 Task: Search for "Google" in the search history.
Action: Mouse moved to (951, 25)
Screenshot: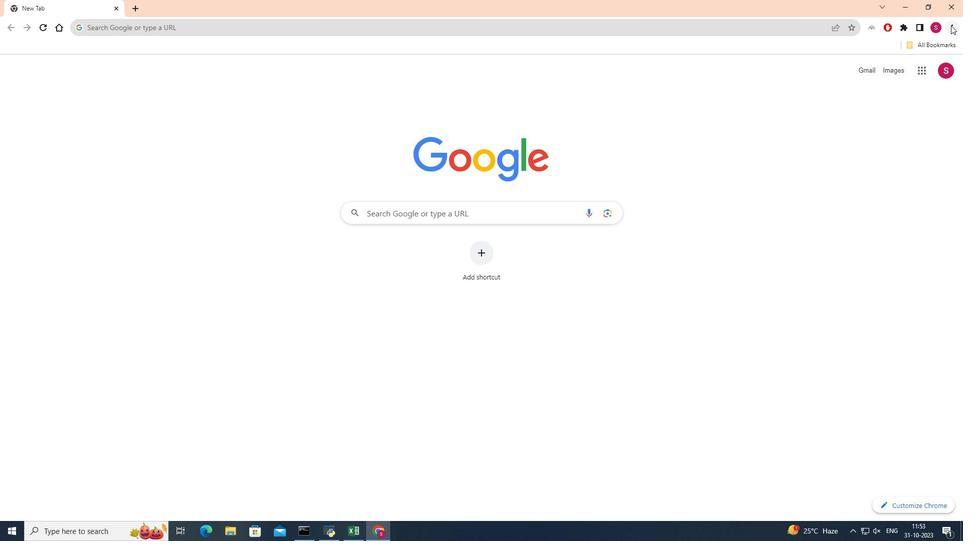 
Action: Mouse pressed left at (951, 25)
Screenshot: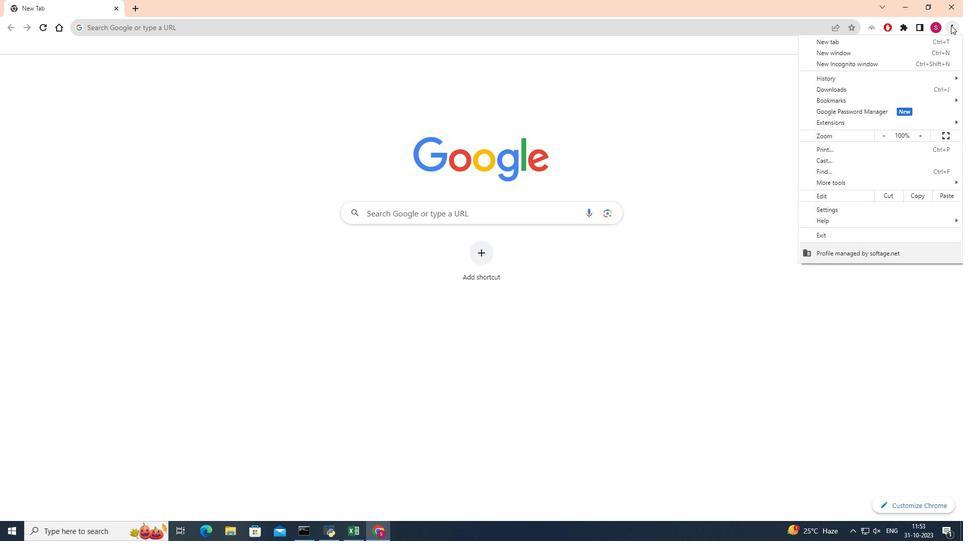 
Action: Mouse moved to (851, 79)
Screenshot: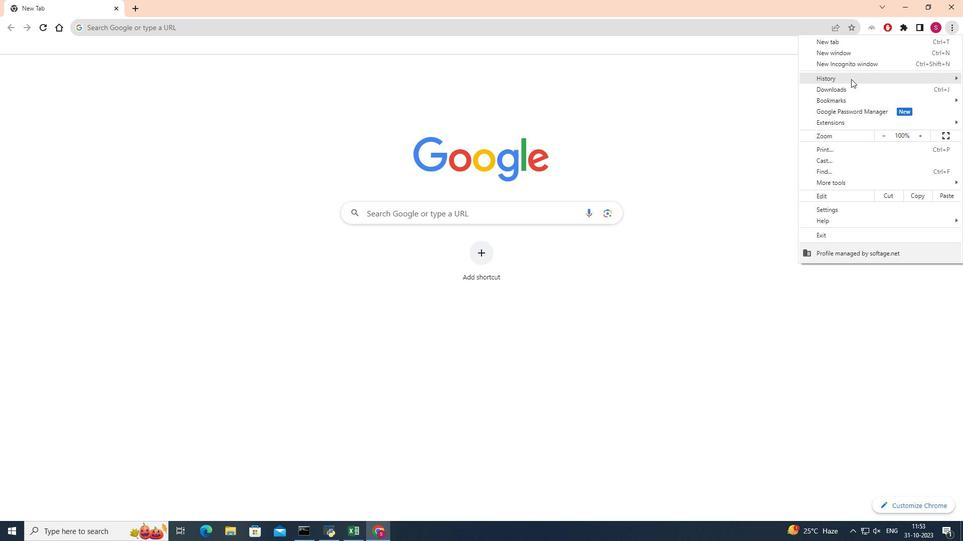 
Action: Mouse pressed left at (851, 79)
Screenshot: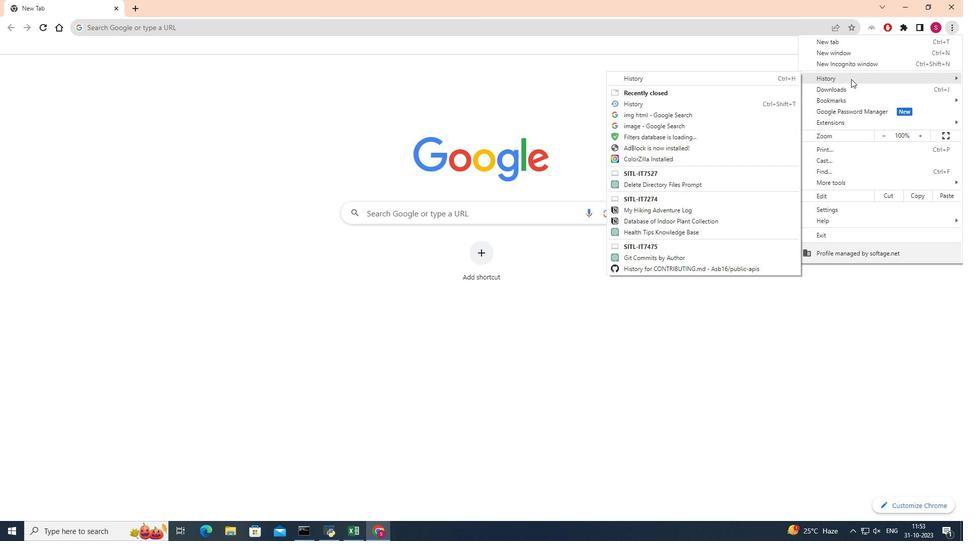 
Action: Mouse moved to (653, 78)
Screenshot: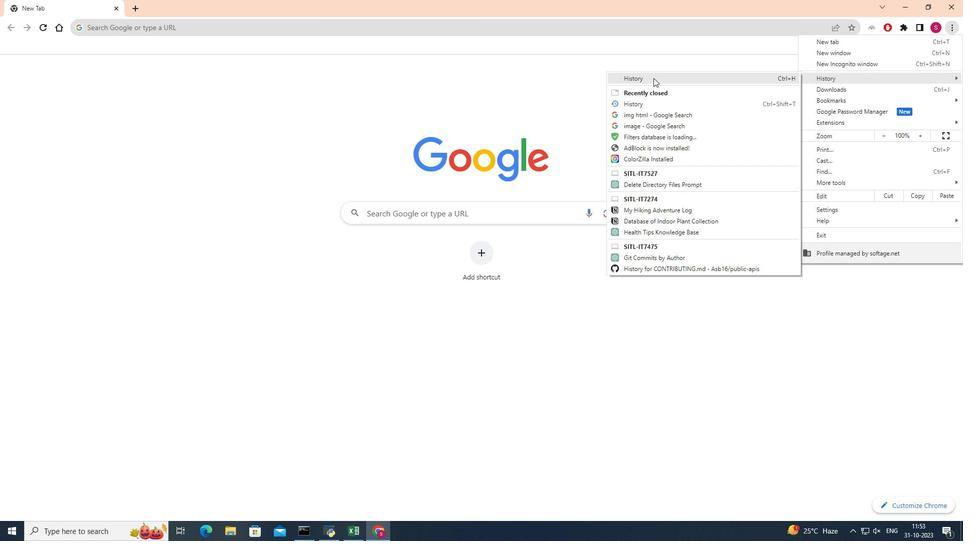 
Action: Mouse pressed left at (653, 78)
Screenshot: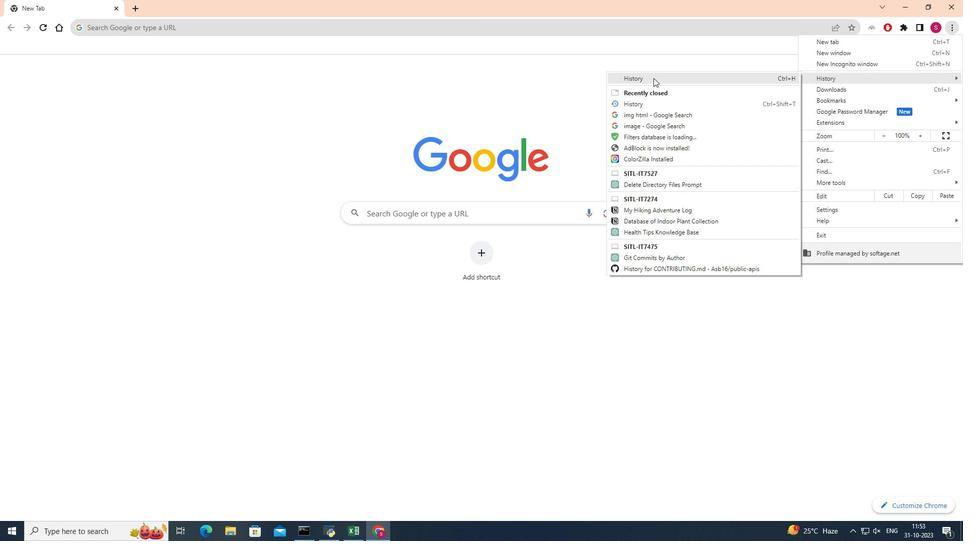 
Action: Mouse moved to (58, 79)
Screenshot: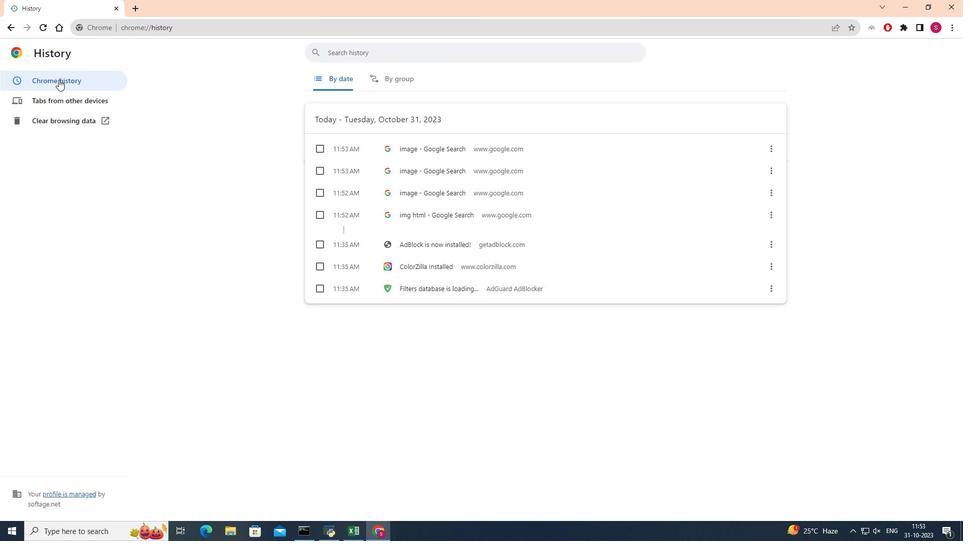 
Action: Mouse pressed left at (58, 79)
Screenshot: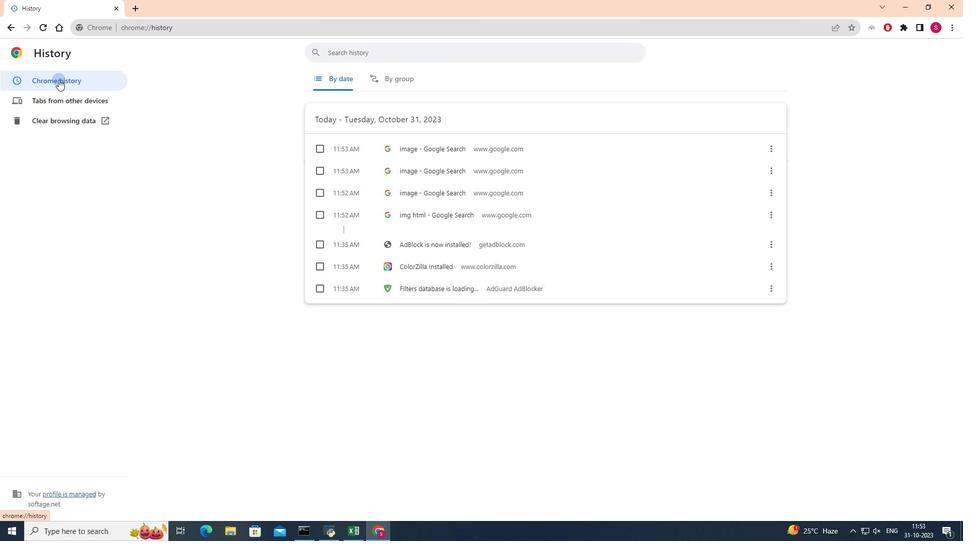 
Action: Mouse moved to (486, 54)
Screenshot: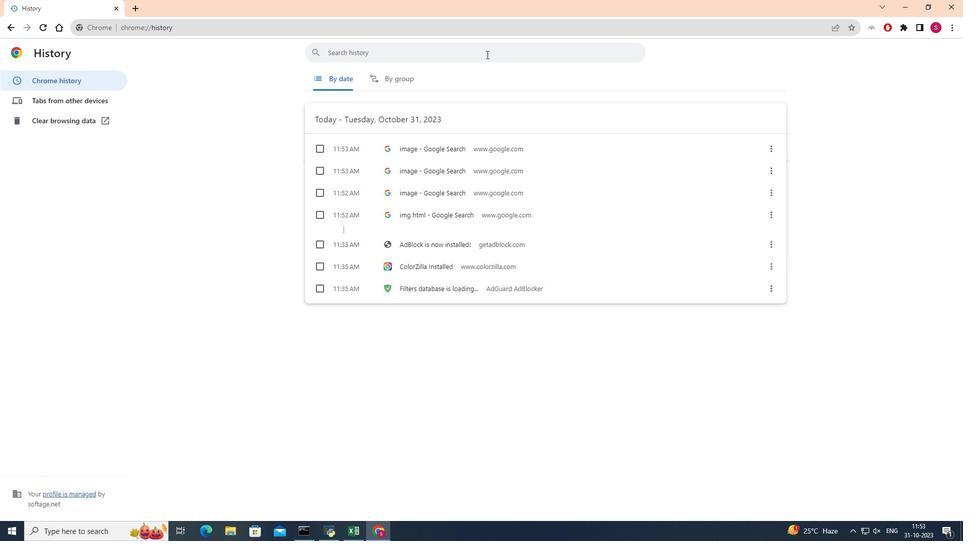 
Action: Mouse pressed left at (486, 54)
Screenshot: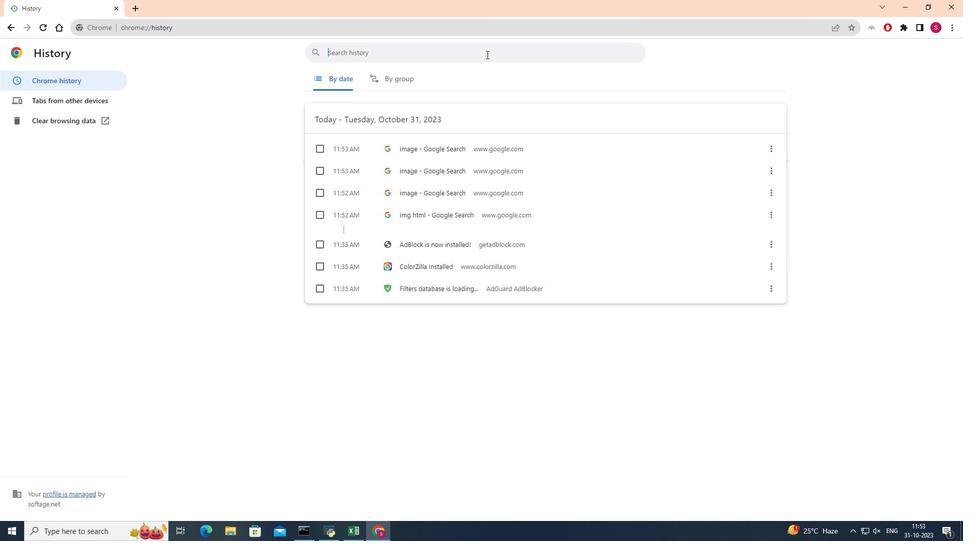 
Action: Key pressed <Key.shift>Google
Screenshot: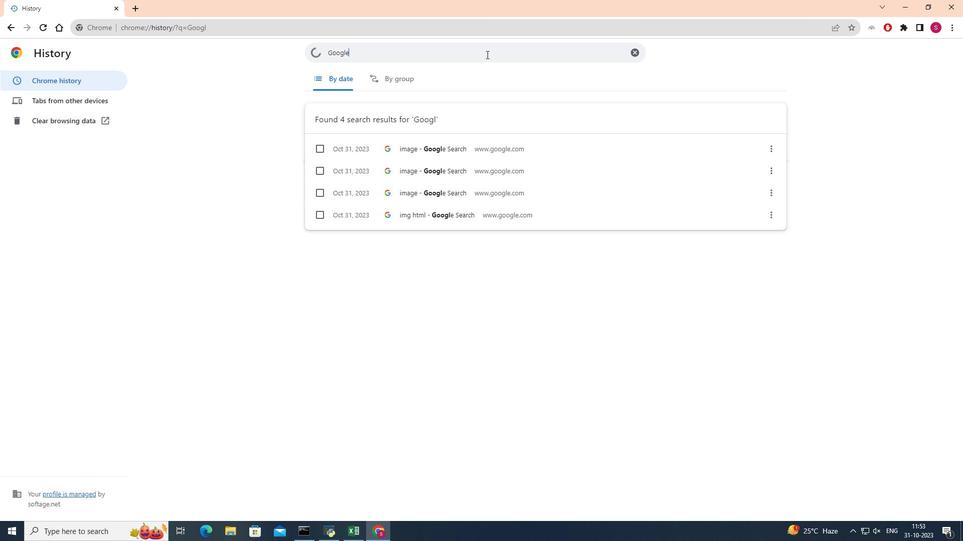 
Action: Mouse moved to (607, 217)
Screenshot: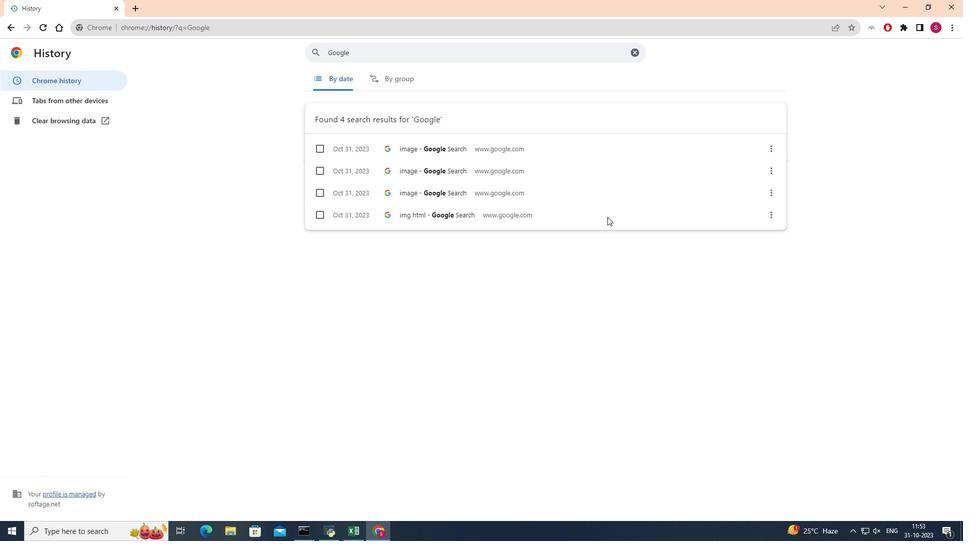 
